 Task: Add the task  Upgrade software to the latest version to resolve security vulnerabilities to the section Agile Acrobats in the project AgileAura and add a Due Date to the respective task as 2024/05/04
Action: Mouse moved to (514, 404)
Screenshot: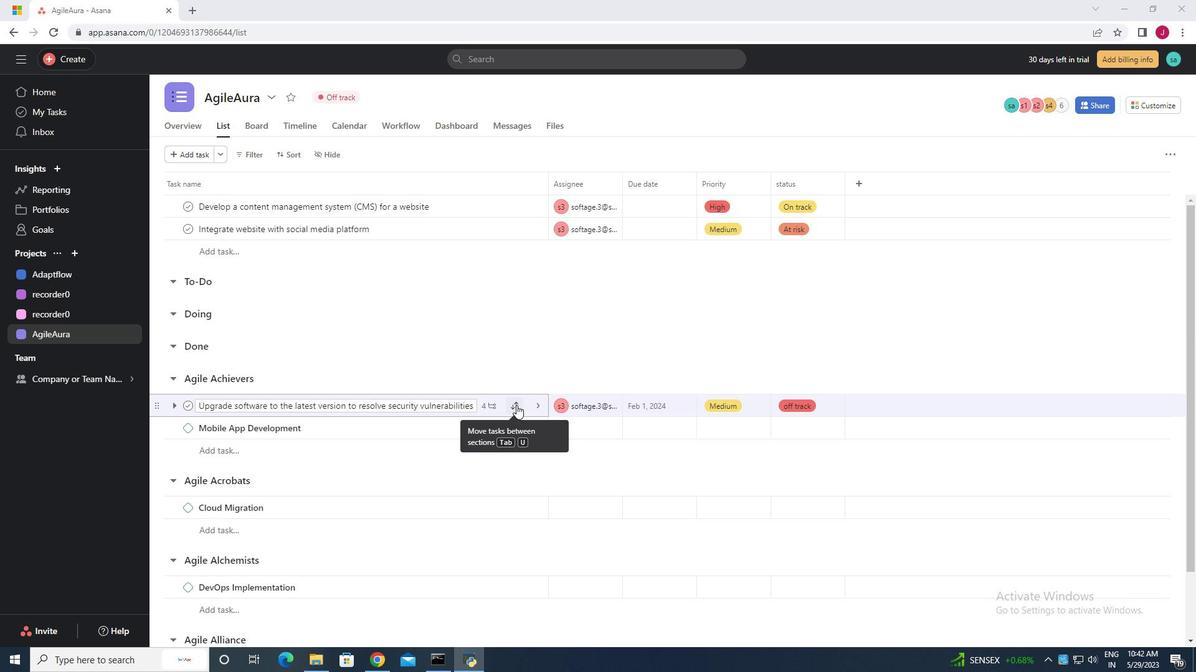 
Action: Mouse pressed left at (514, 404)
Screenshot: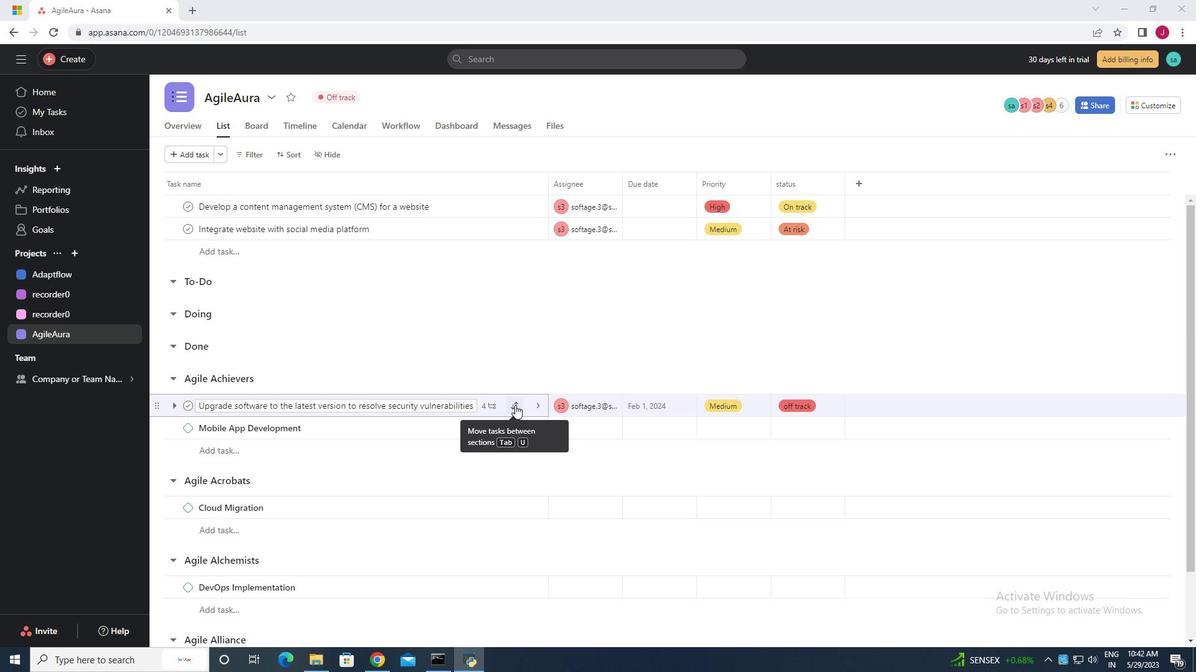 
Action: Mouse moved to (474, 571)
Screenshot: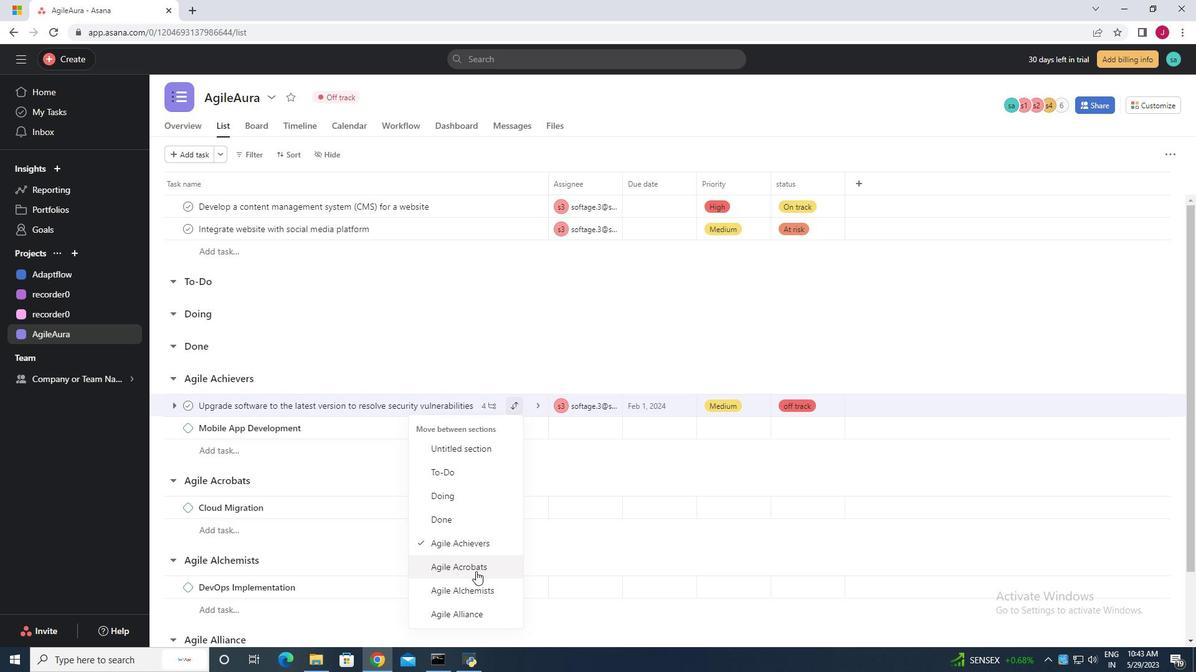 
Action: Mouse pressed left at (474, 571)
Screenshot: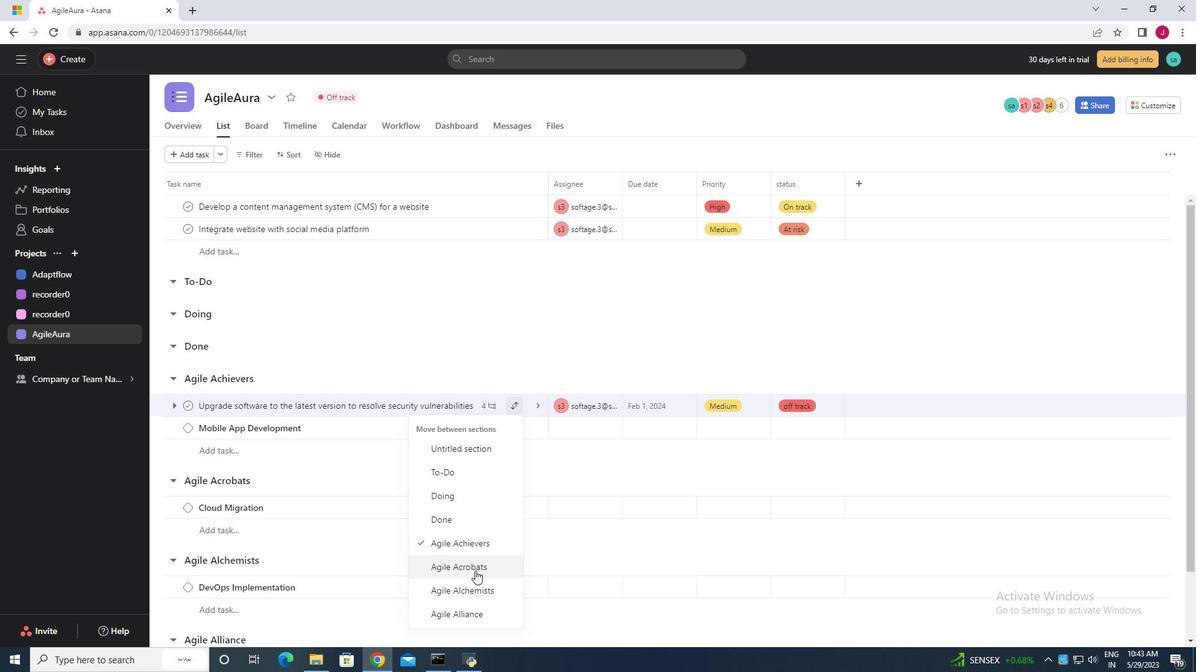 
Action: Mouse moved to (674, 484)
Screenshot: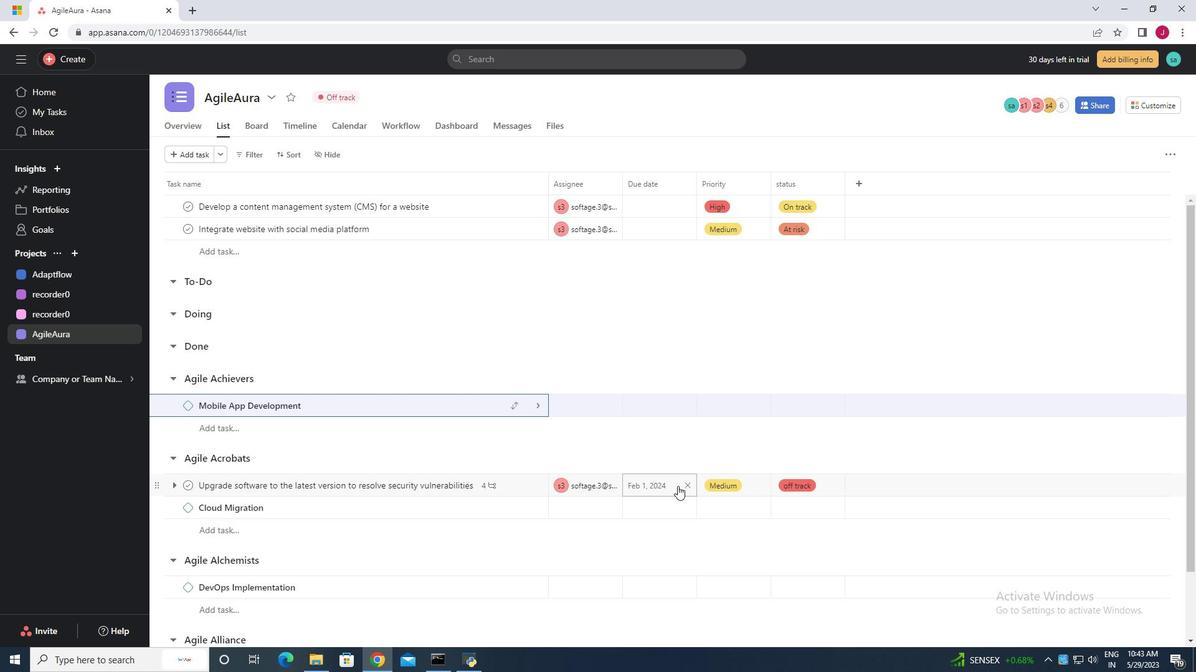 
Action: Mouse pressed left at (674, 484)
Screenshot: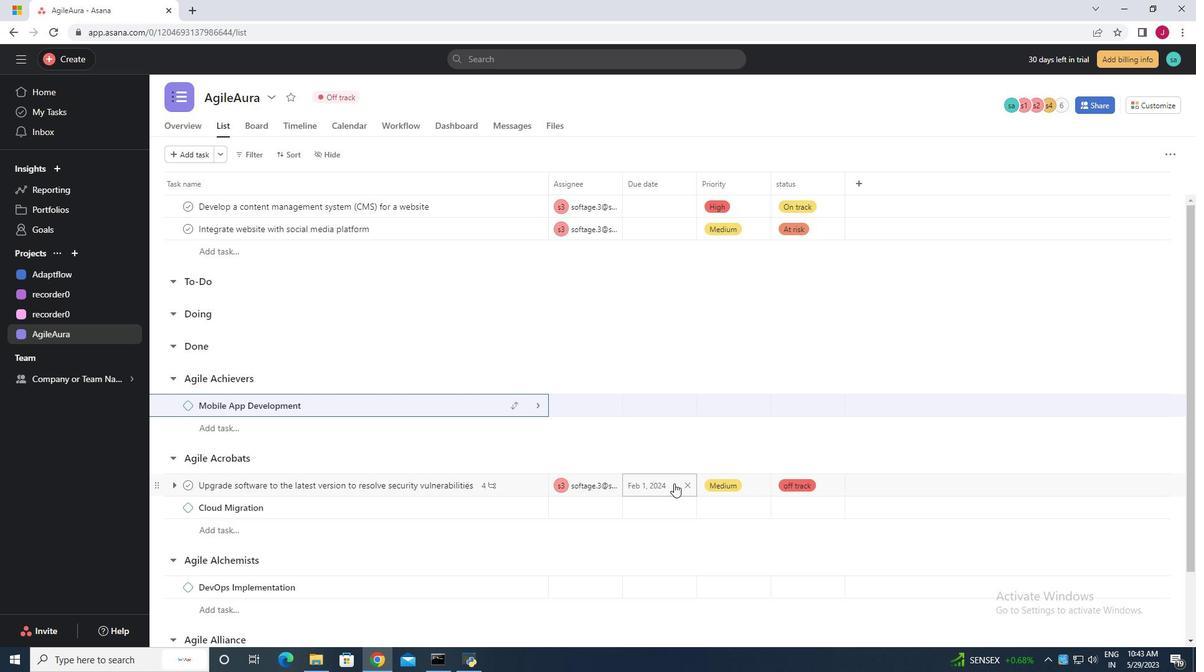 
Action: Mouse moved to (782, 261)
Screenshot: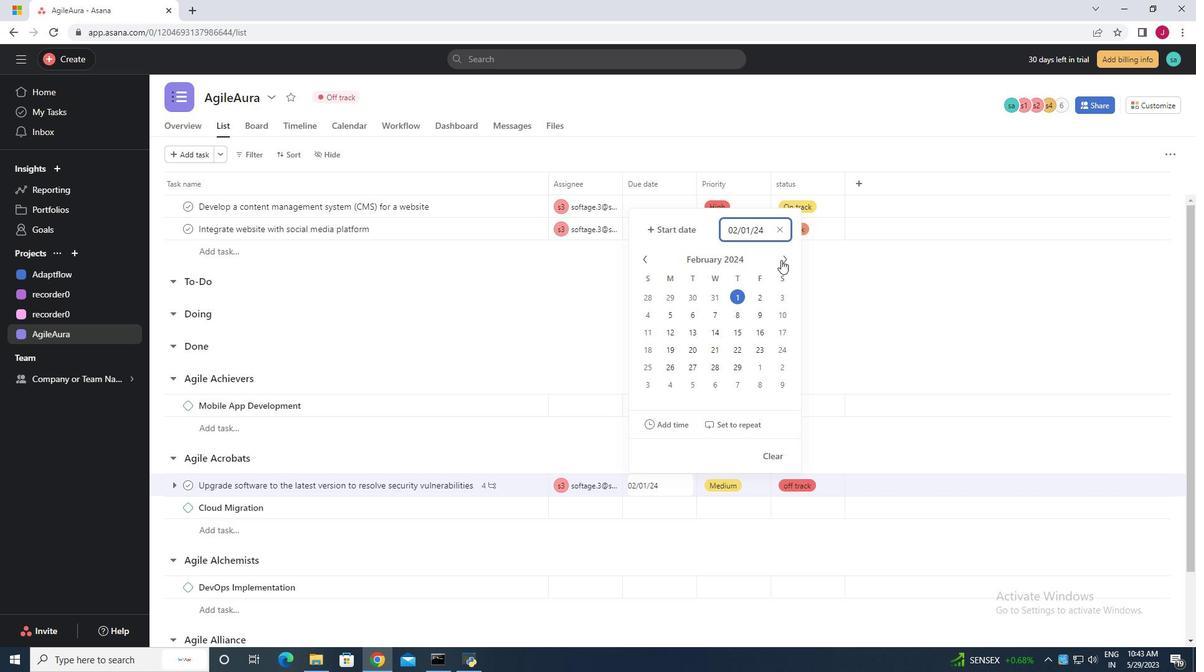 
Action: Mouse pressed left at (782, 261)
Screenshot: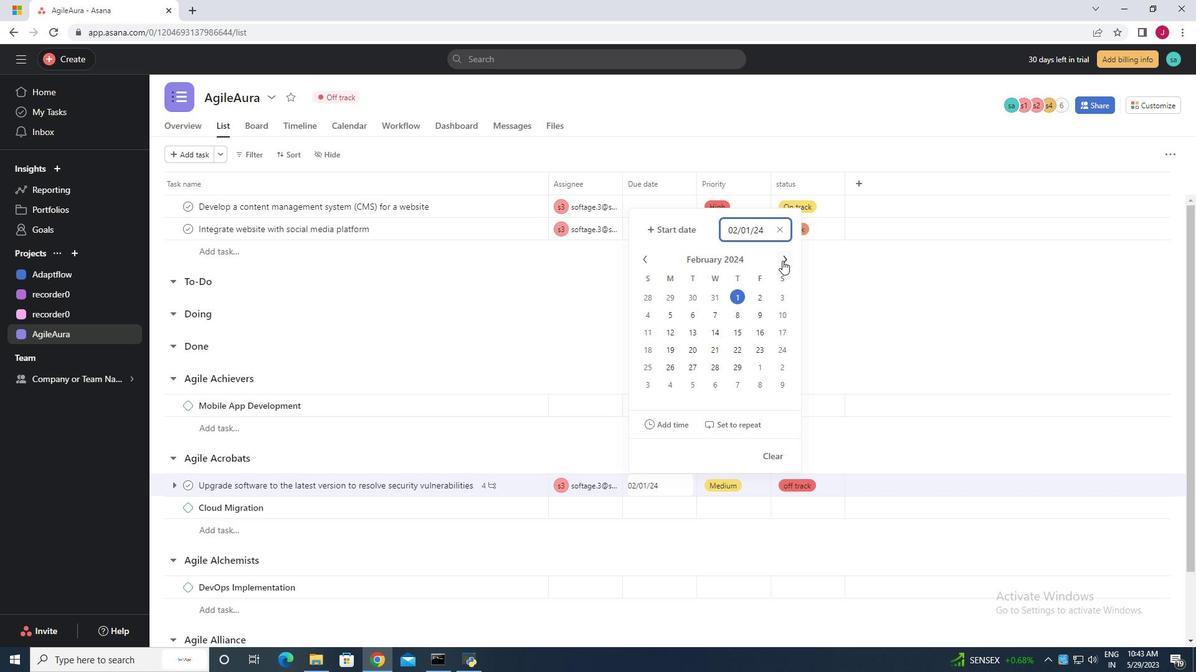 
Action: Mouse pressed left at (782, 261)
Screenshot: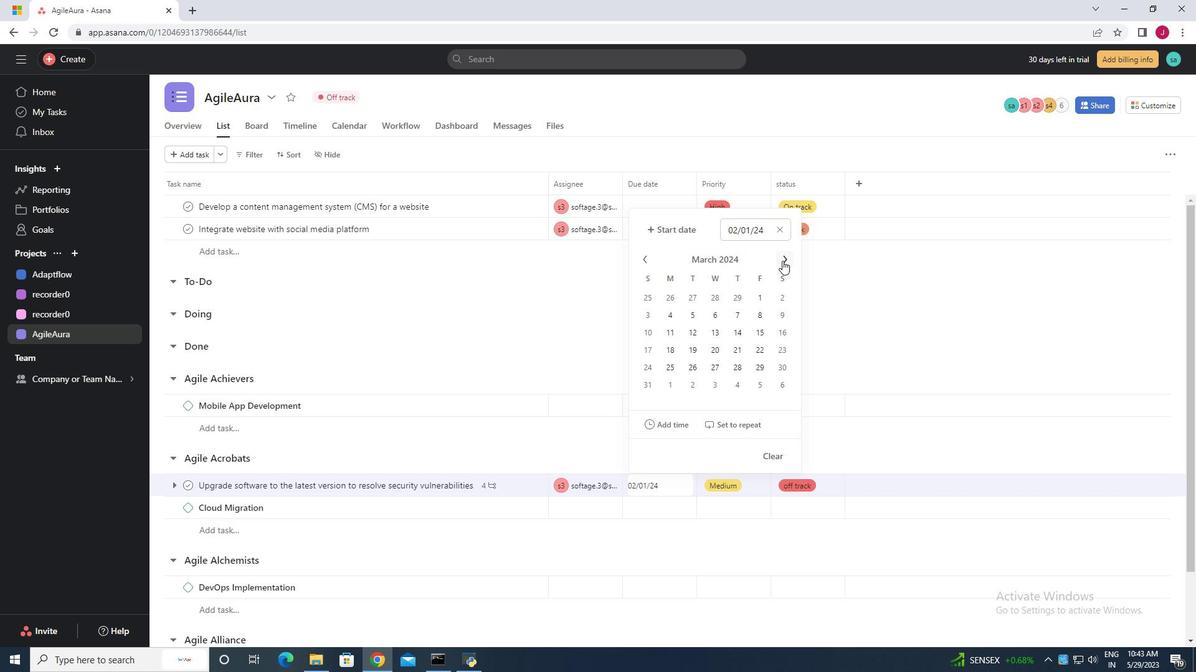 
Action: Mouse pressed left at (782, 261)
Screenshot: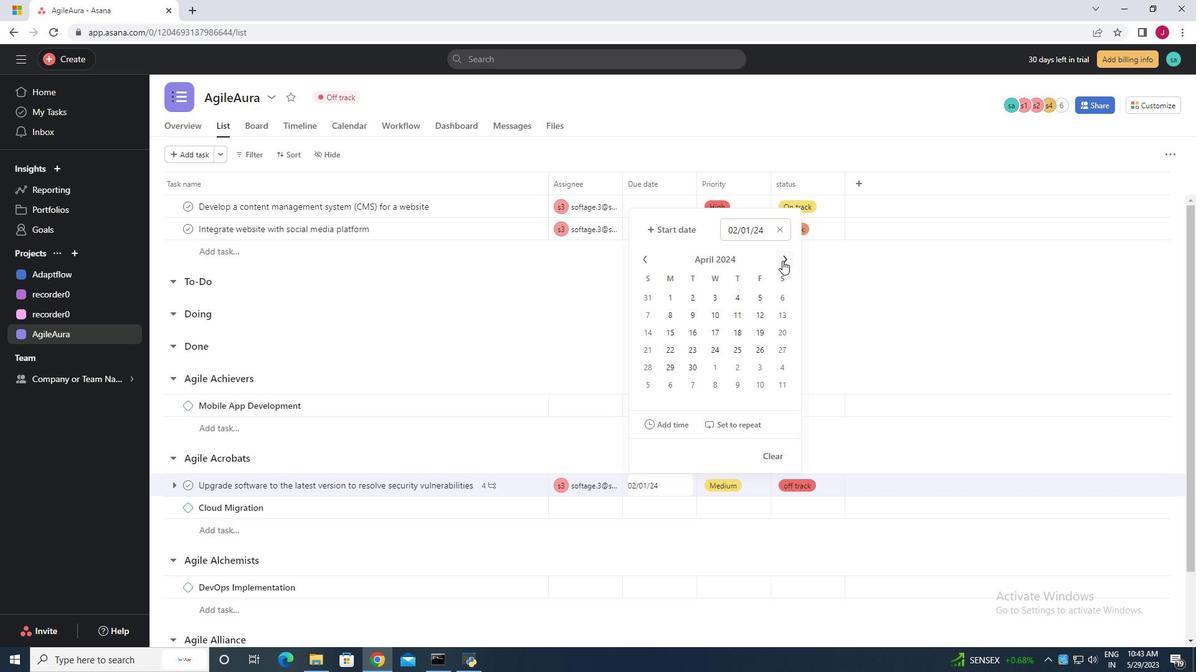 
Action: Mouse moved to (779, 296)
Screenshot: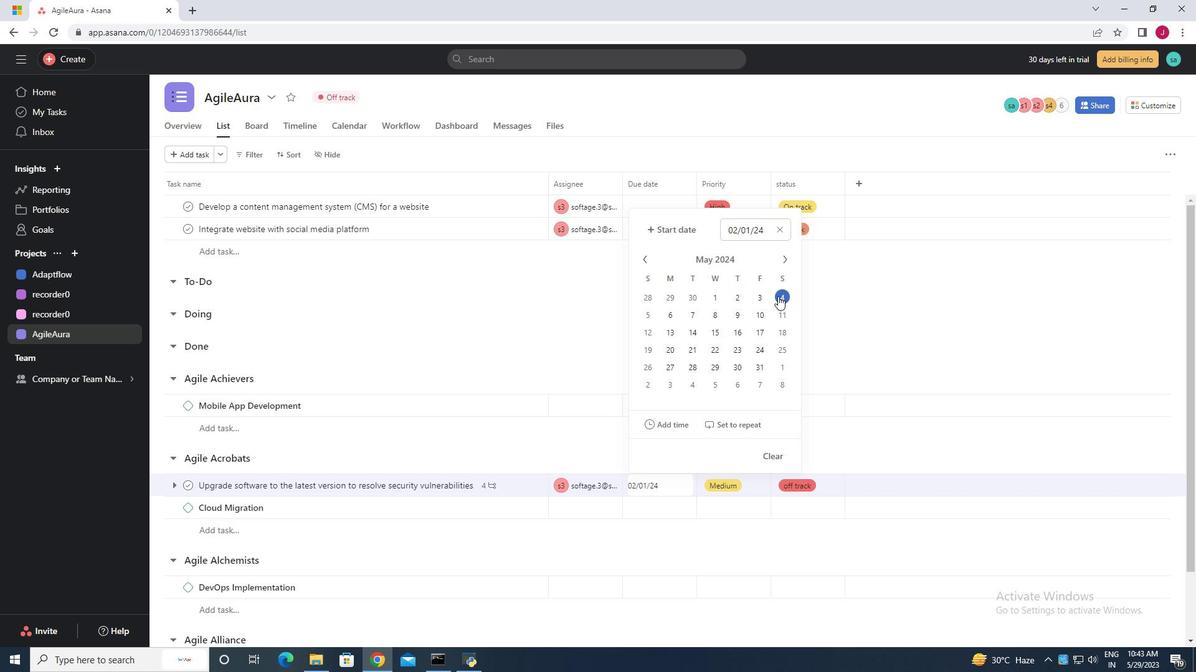 
Action: Mouse pressed left at (779, 296)
Screenshot: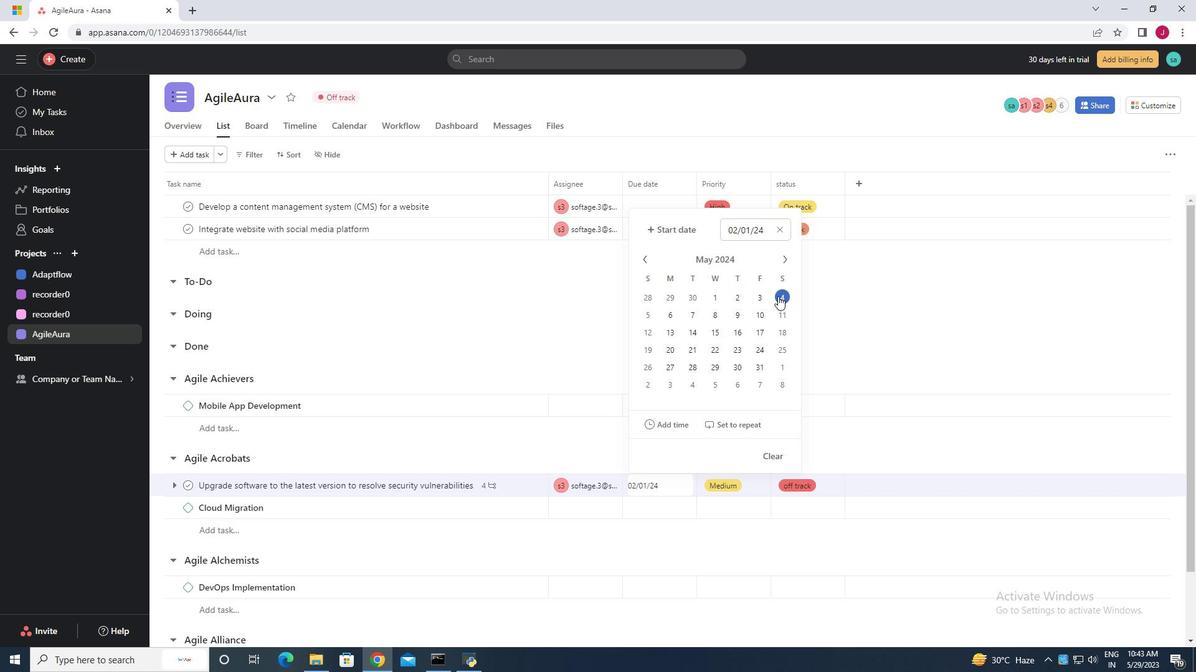 
Action: Mouse moved to (890, 304)
Screenshot: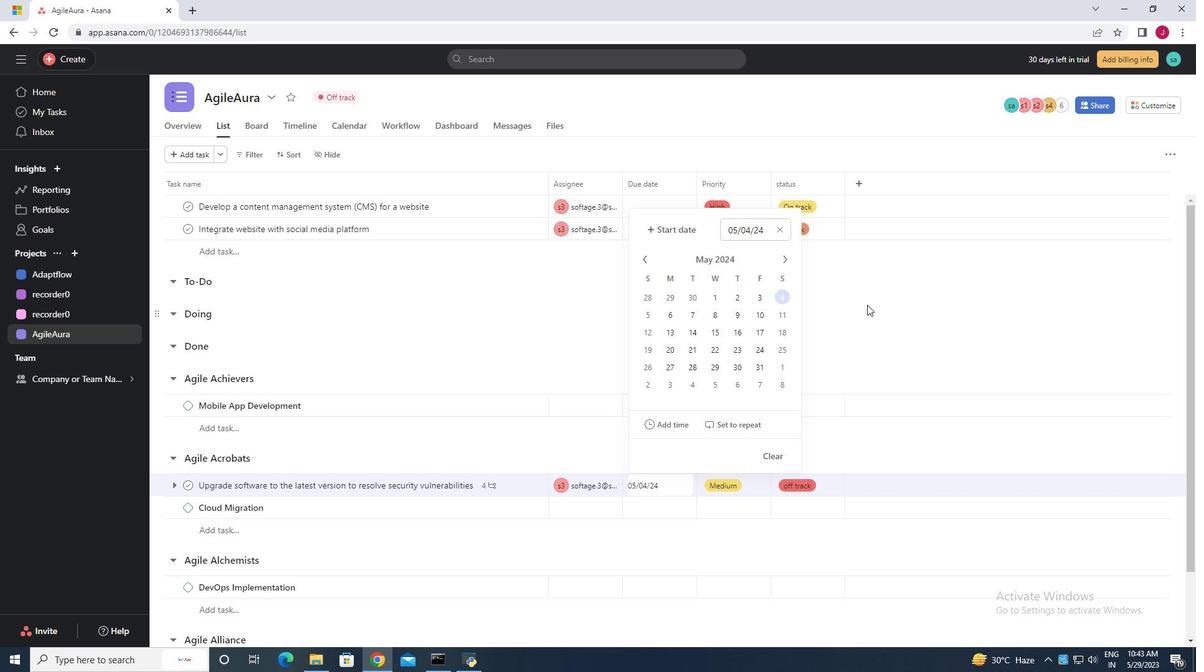 
Action: Mouse pressed left at (890, 304)
Screenshot: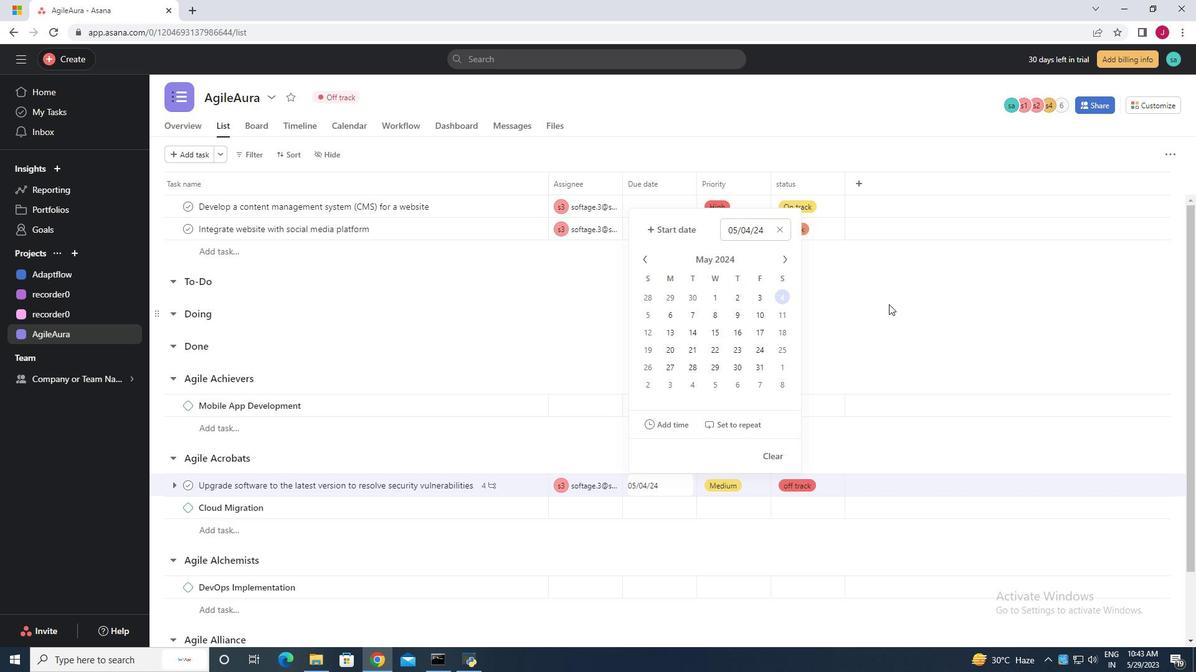 
Action: Mouse moved to (890, 304)
Screenshot: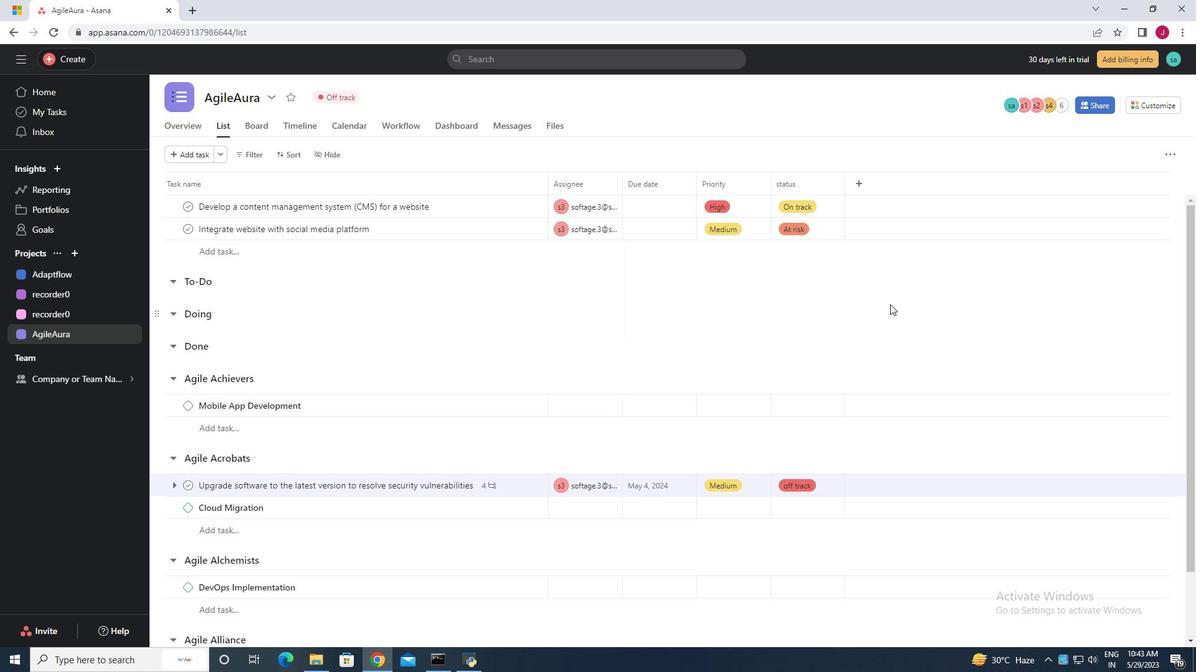 
